 Task: Locate the nearest national forests to Coeur d'Alene, Idaho, and Missoula, Montana.
Action: Mouse moved to (126, 74)
Screenshot: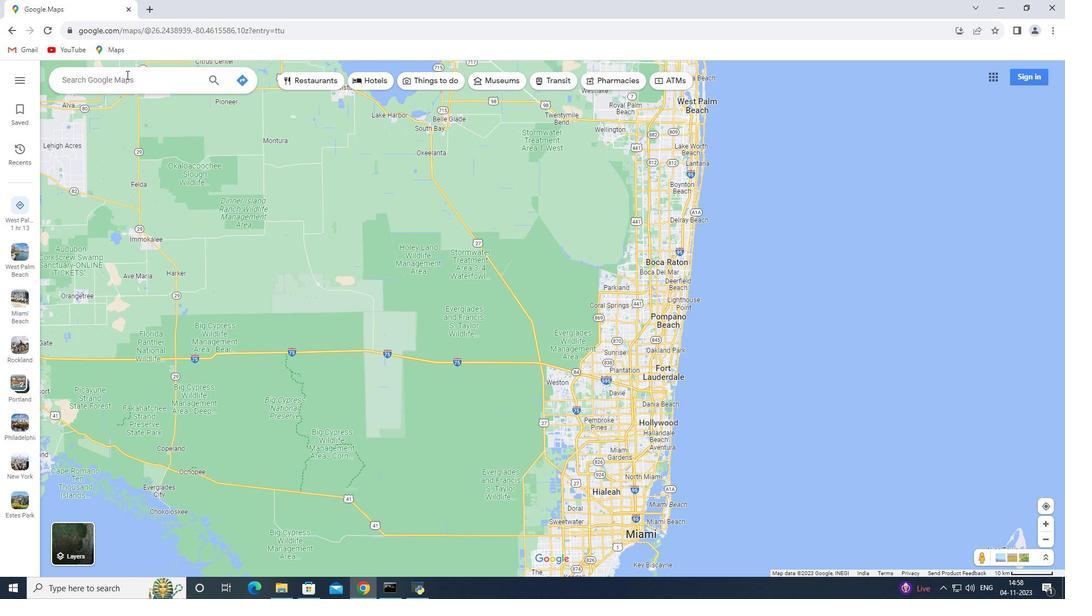 
Action: Mouse pressed left at (126, 74)
Screenshot: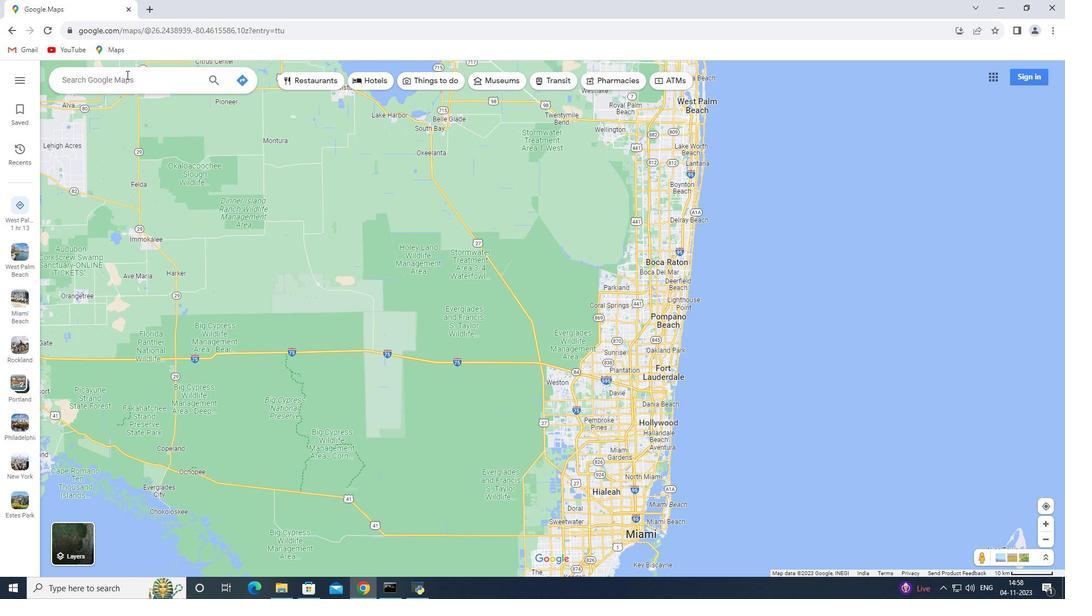 
Action: Key pressed <Key.shift>Coeur<Key.space>d'<Key.shift>Alene,<Key.space><Key.shift>Idaho<Key.enter>
Screenshot: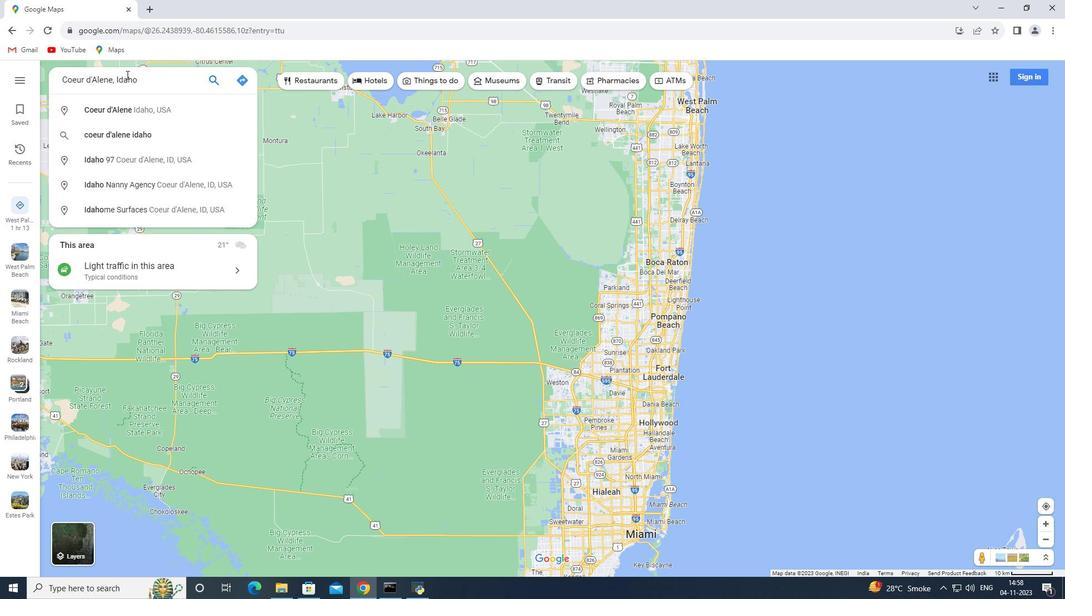 
Action: Mouse moved to (153, 269)
Screenshot: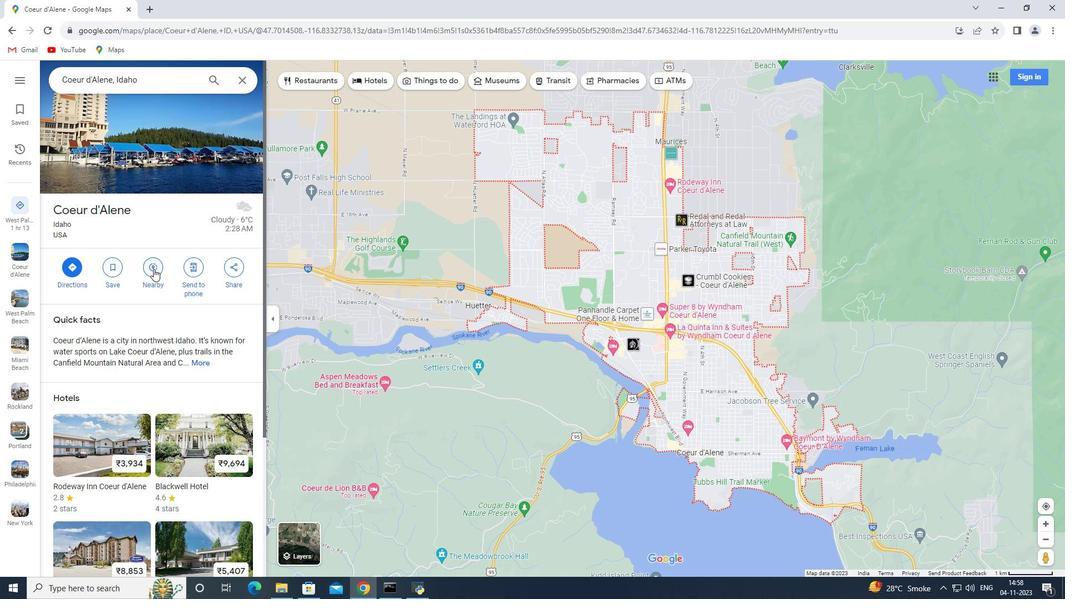 
Action: Mouse pressed left at (153, 269)
Screenshot: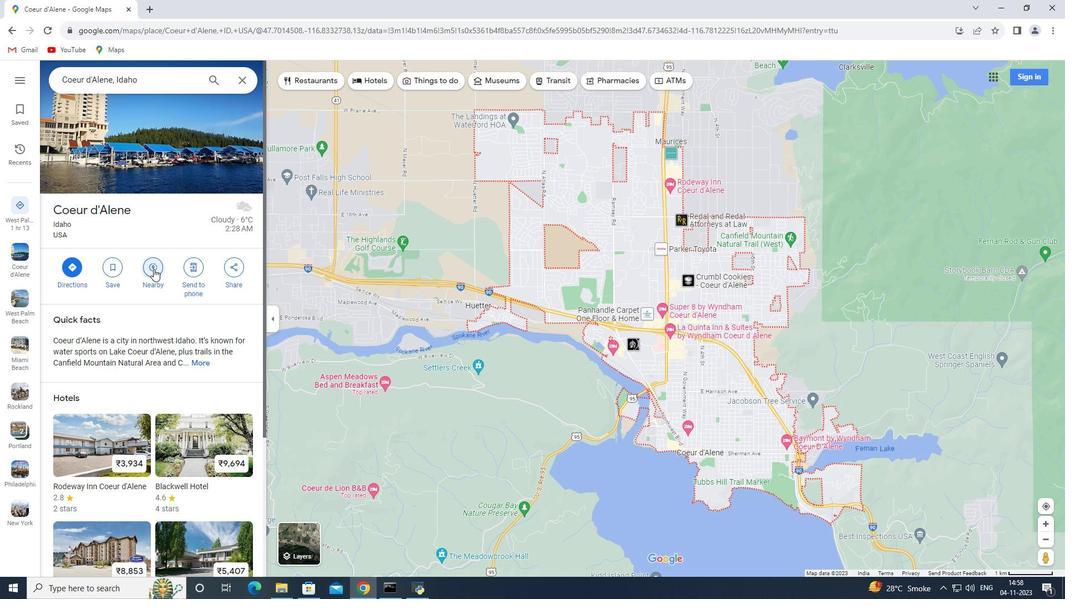 
Action: Mouse moved to (152, 269)
Screenshot: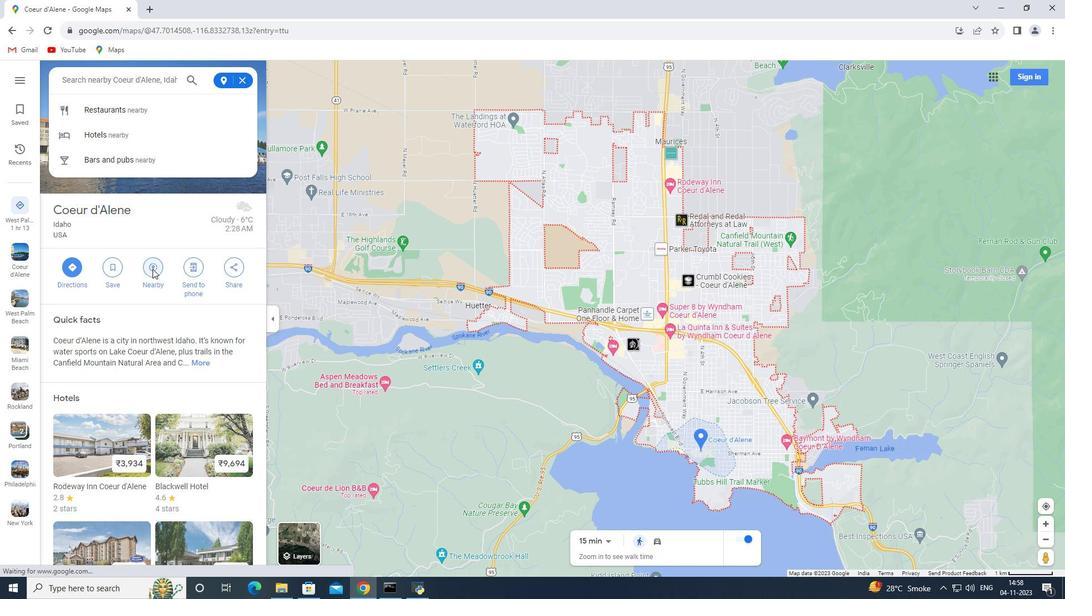 
Action: Key pressed national<Key.space>forests<Key.enter>
Screenshot: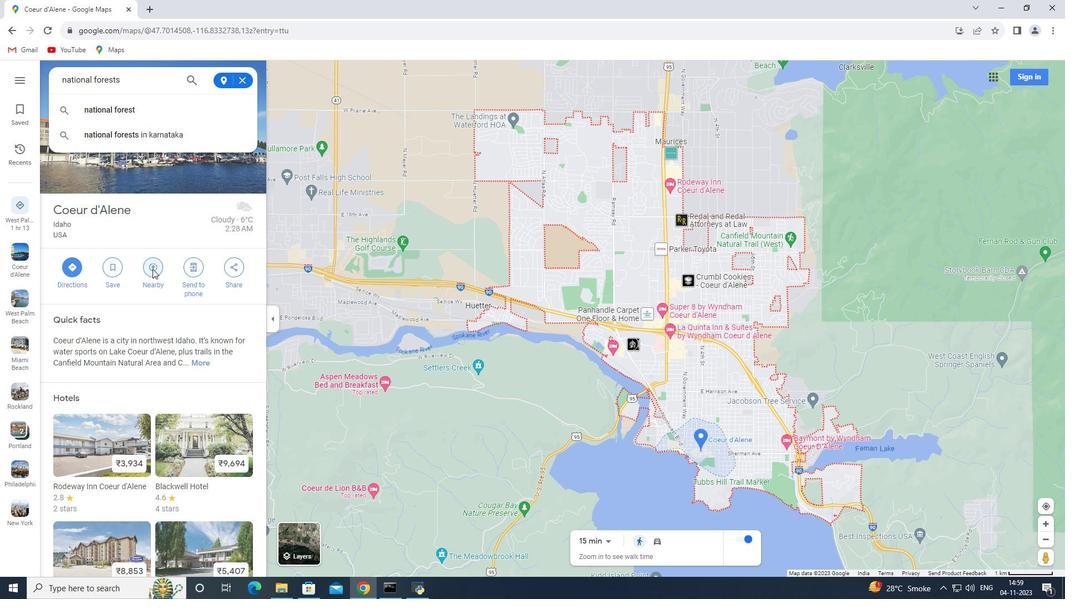 
Action: Mouse moved to (243, 77)
Screenshot: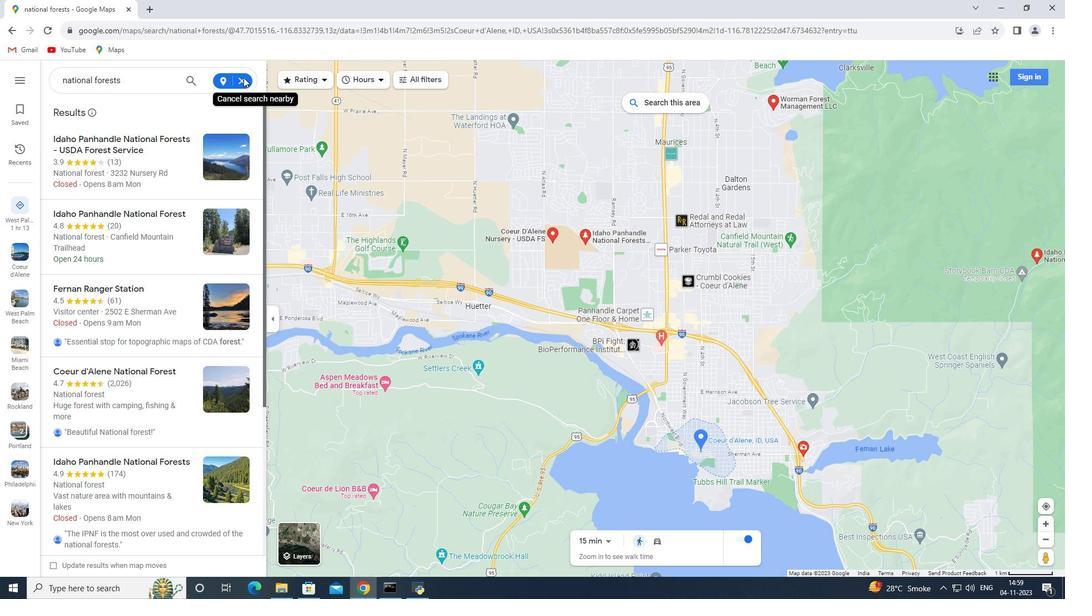 
Action: Mouse pressed left at (243, 77)
Screenshot: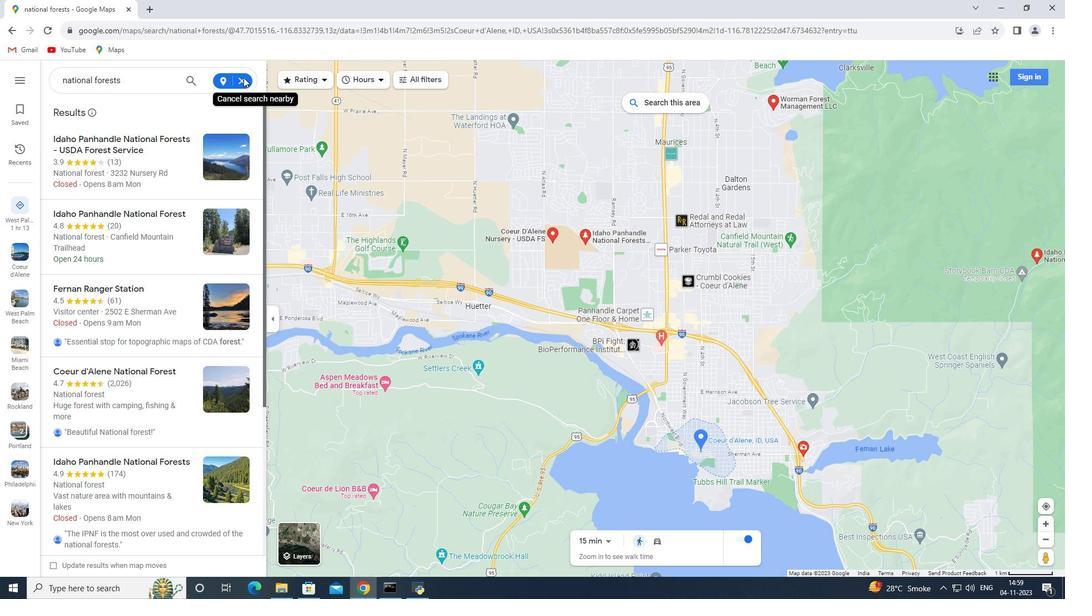 
Action: Mouse moved to (243, 79)
Screenshot: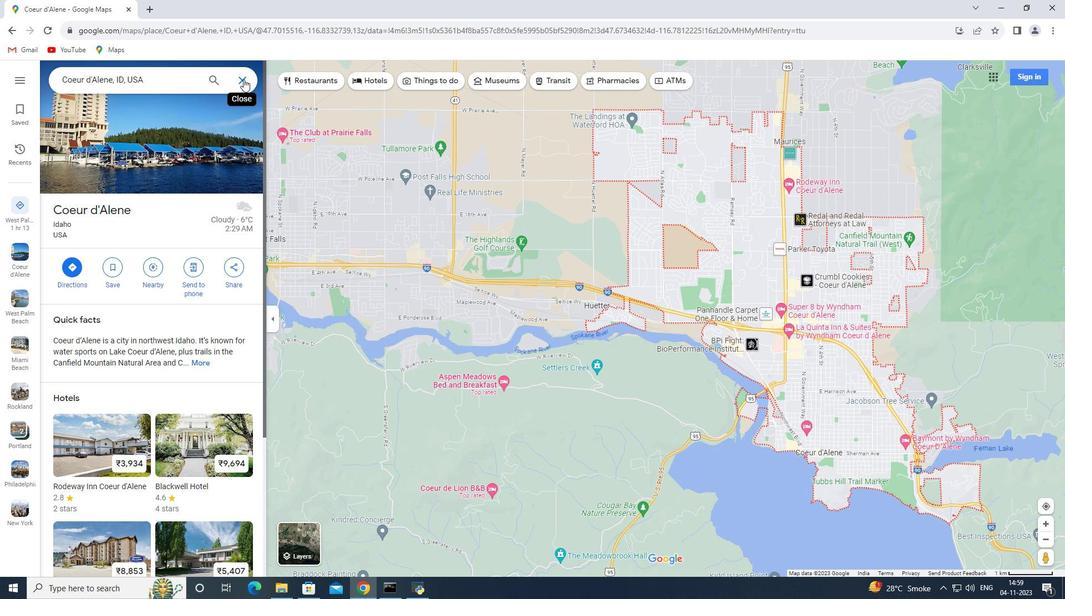 
Action: Mouse pressed left at (243, 79)
Screenshot: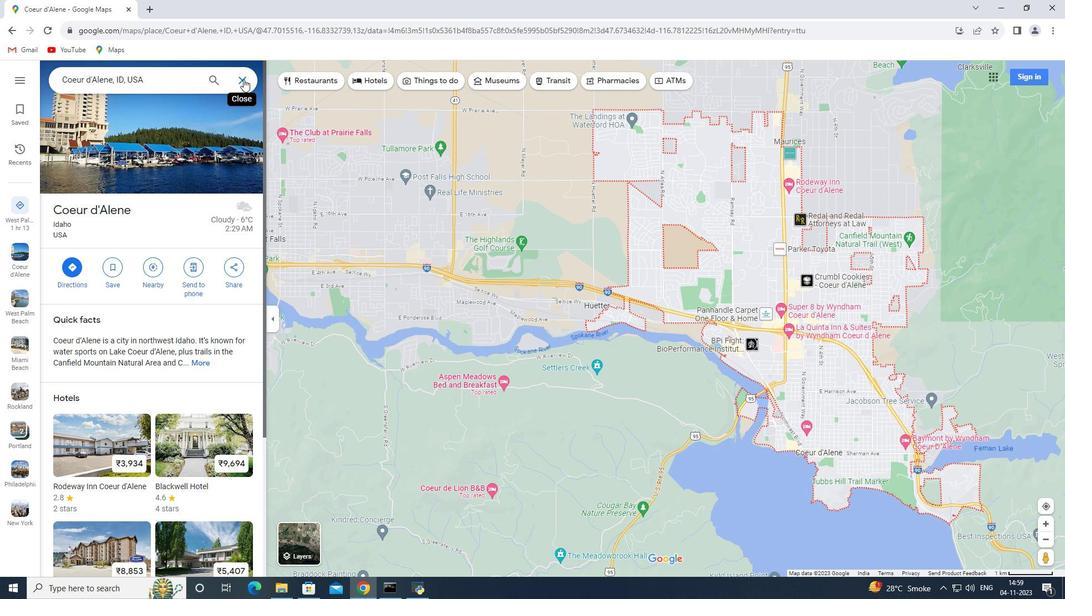 
Action: Mouse moved to (168, 80)
Screenshot: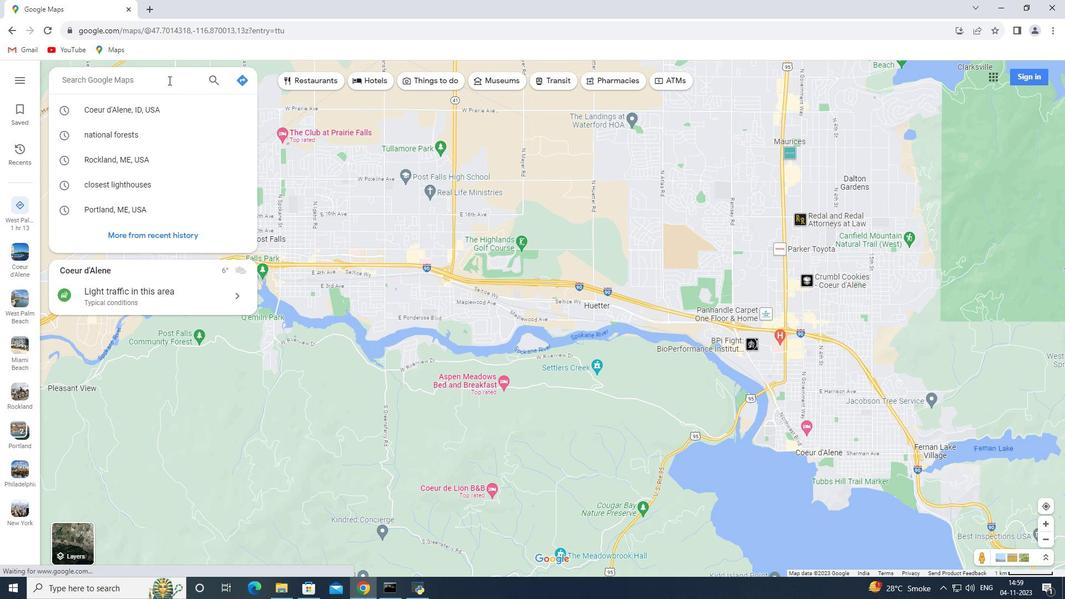 
Action: Key pressed <Key.shift>Missoula,<Key.space><Key.shift>Montana<Key.enter>
Screenshot: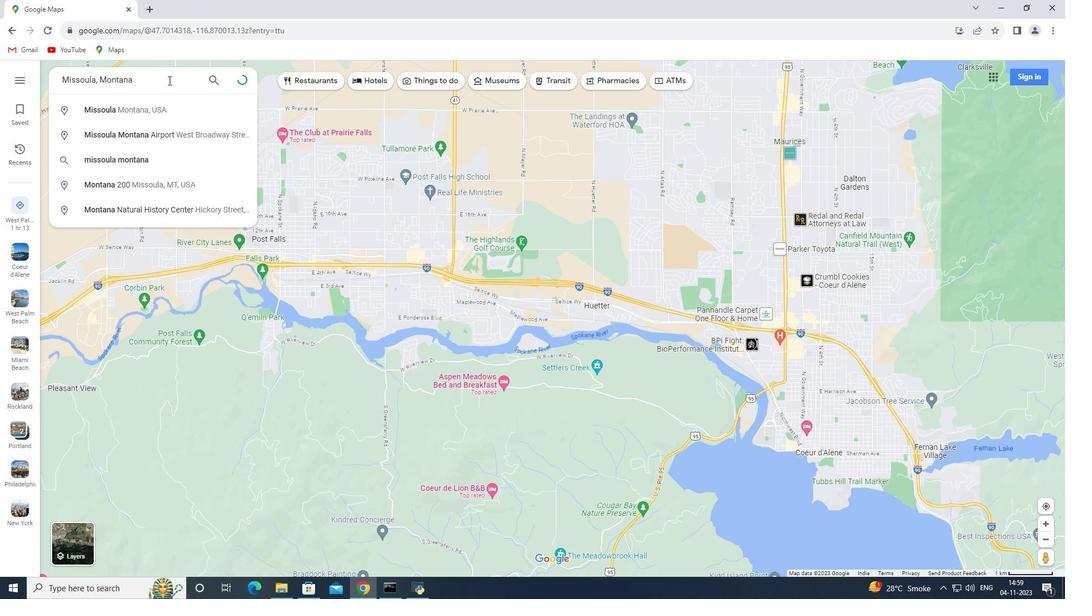 
Action: Mouse moved to (160, 260)
Screenshot: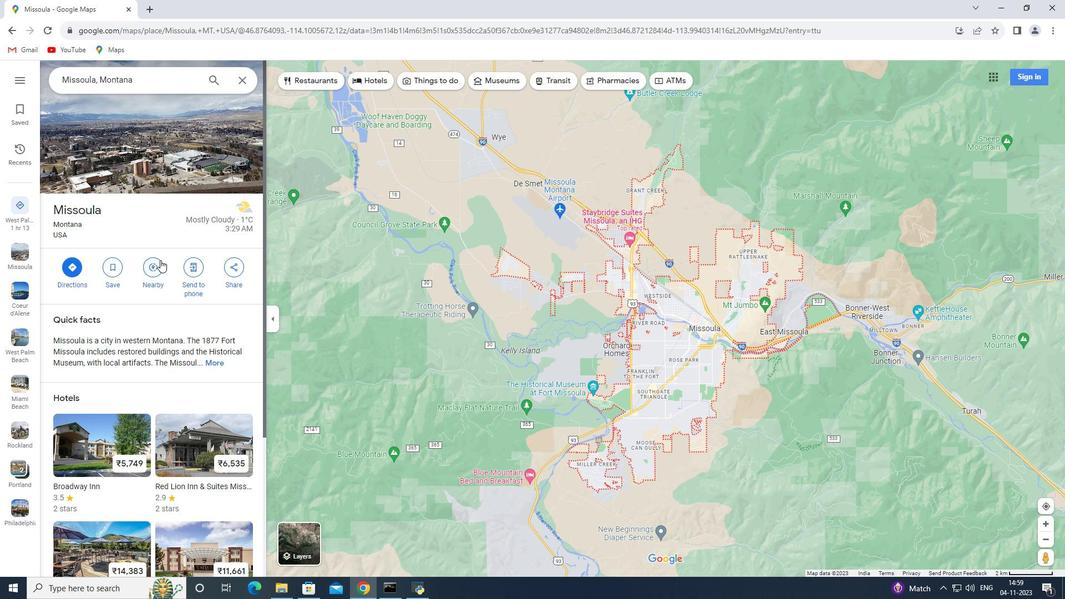
Action: Mouse pressed left at (160, 260)
Screenshot: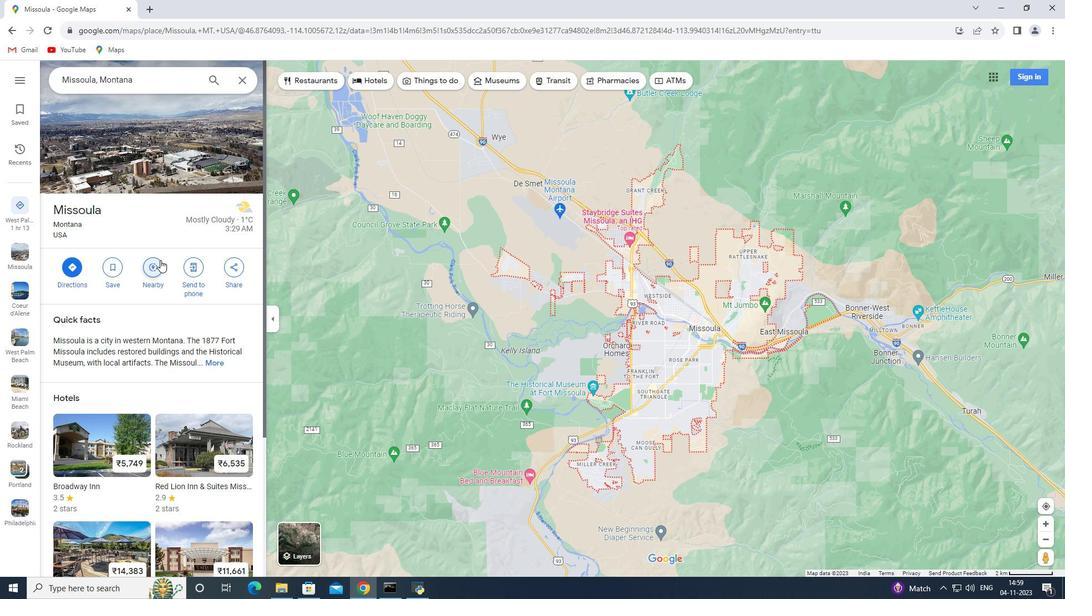 
Action: Mouse moved to (159, 260)
Screenshot: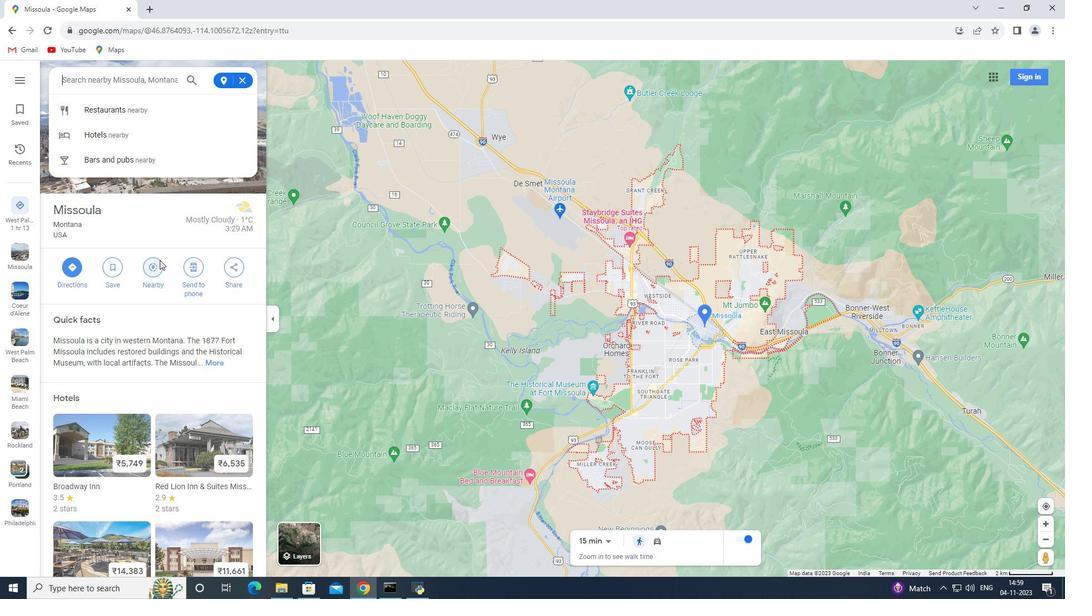 
Action: Key pressed national<Key.space>forests<Key.enter>
Screenshot: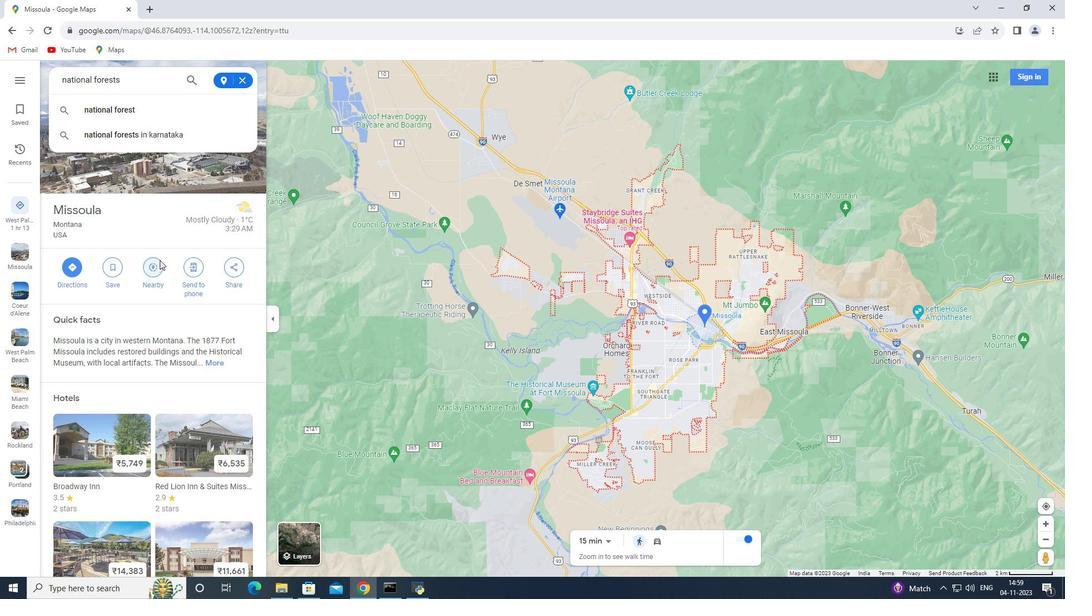 
